 Task: Create a scrum project AgileBolt. Add to scrum project AgileBolt a team member softage.2@softage.net and assign as Project Lead. Add to scrum project AgileBolt a team member softage.3@softage.net
Action: Mouse moved to (203, 56)
Screenshot: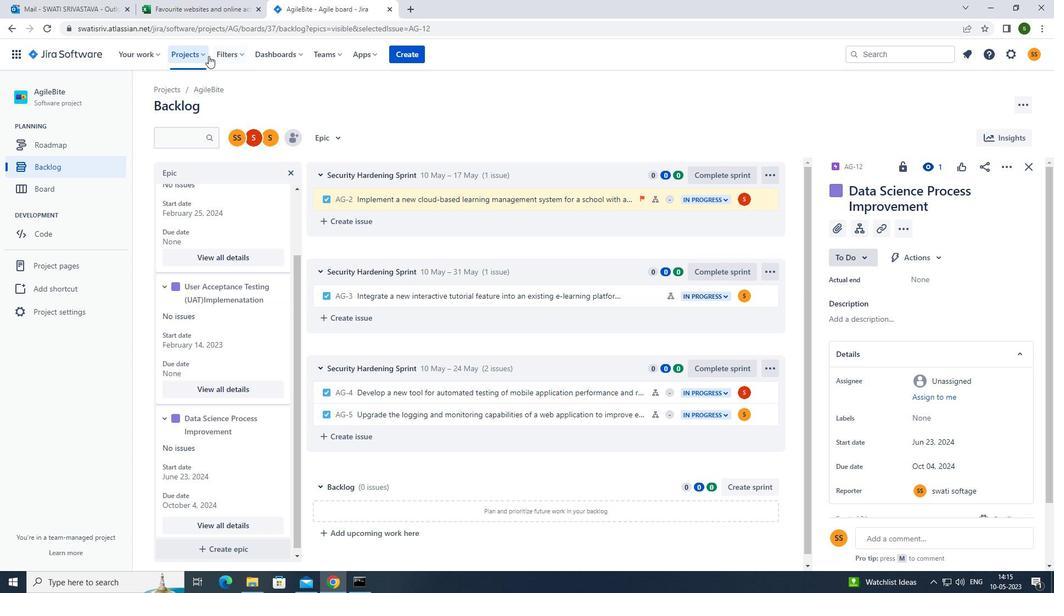 
Action: Mouse pressed left at (203, 56)
Screenshot: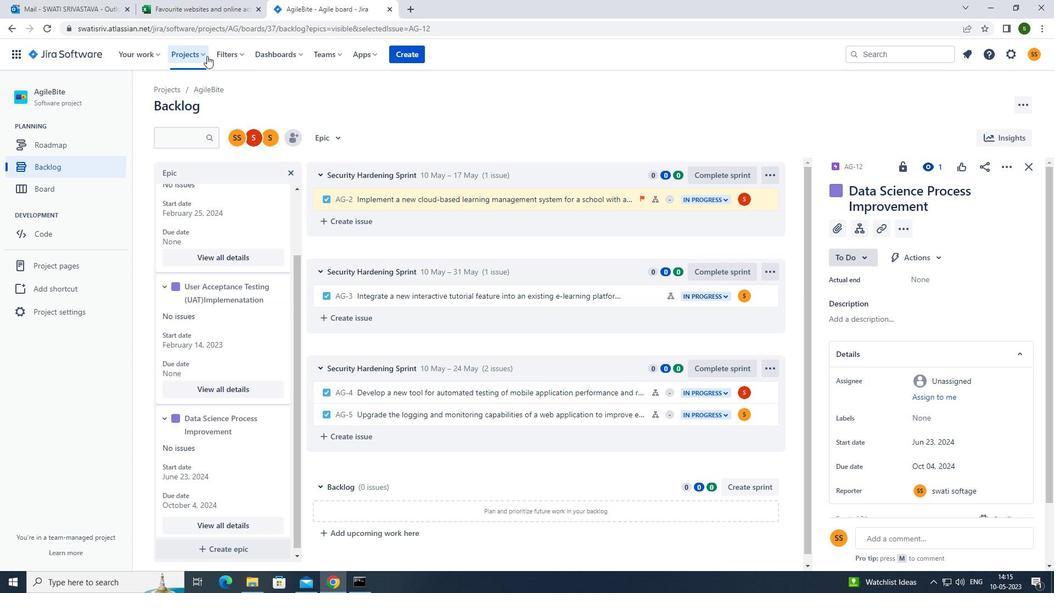 
Action: Mouse moved to (216, 271)
Screenshot: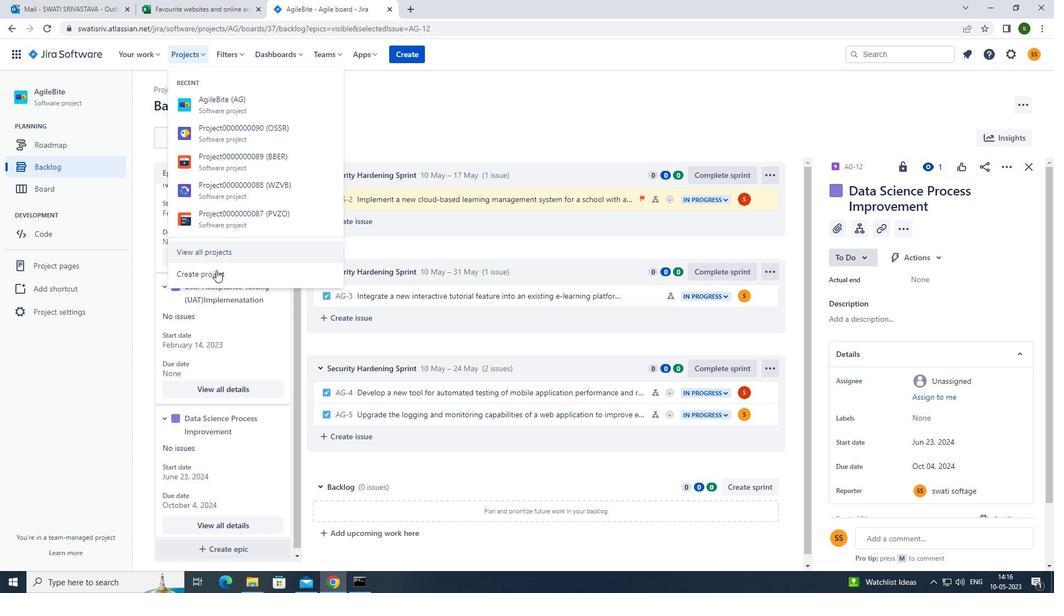 
Action: Mouse pressed left at (216, 271)
Screenshot: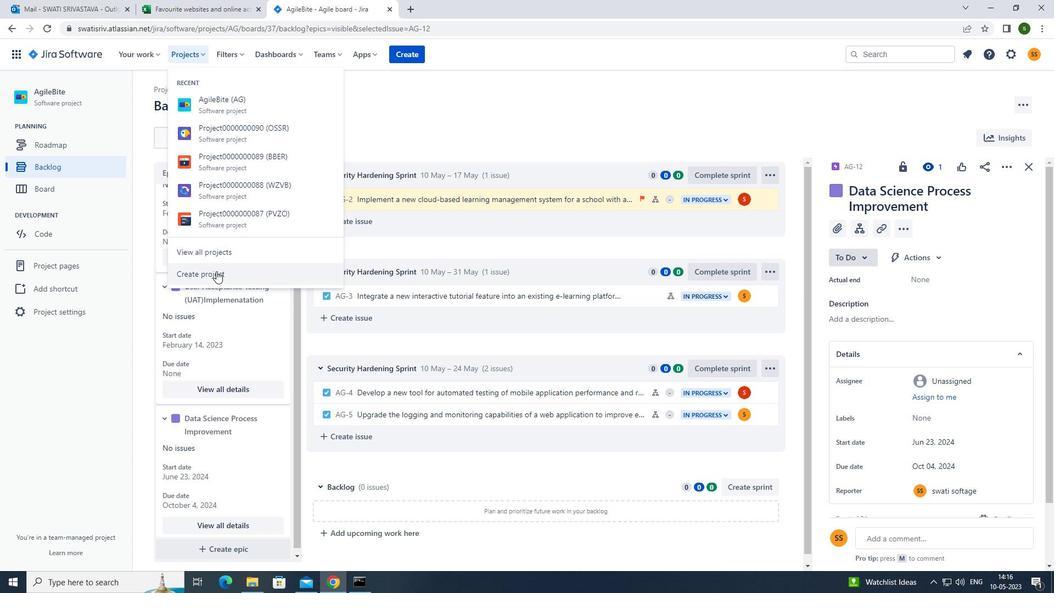 
Action: Mouse moved to (682, 260)
Screenshot: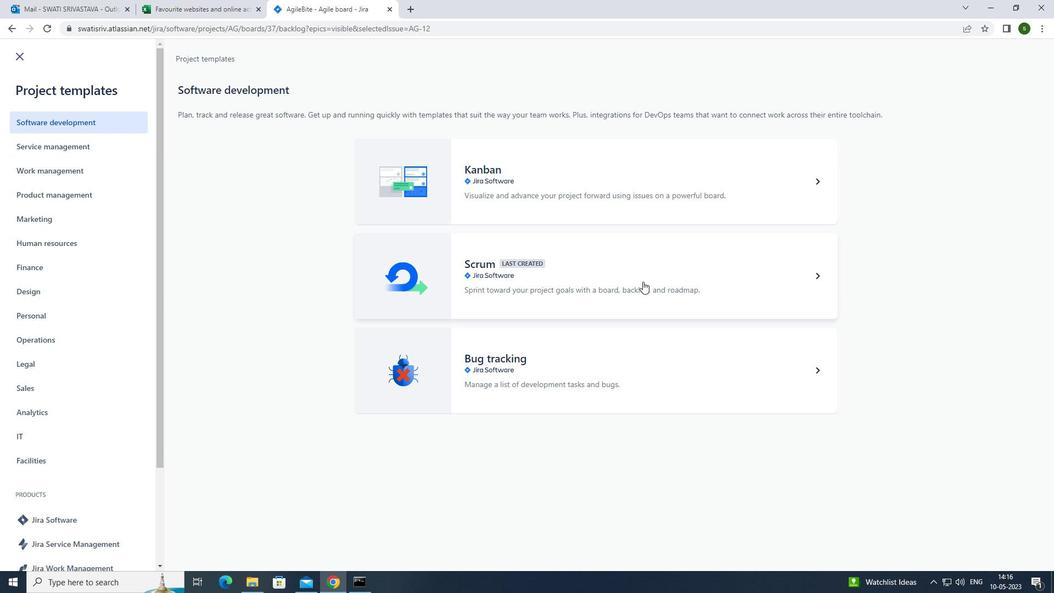 
Action: Mouse pressed left at (682, 260)
Screenshot: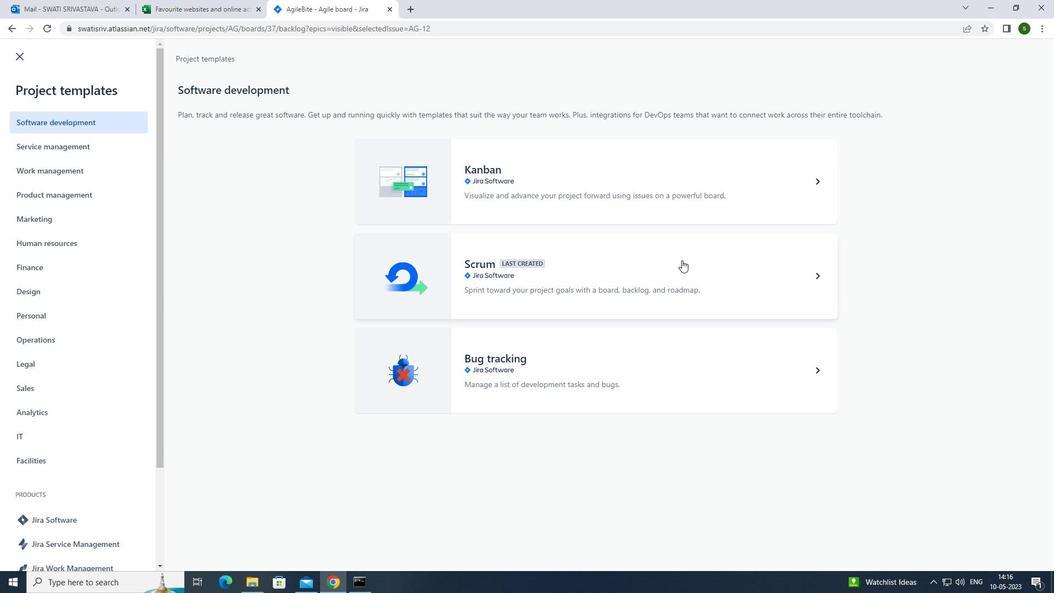 
Action: Mouse moved to (805, 542)
Screenshot: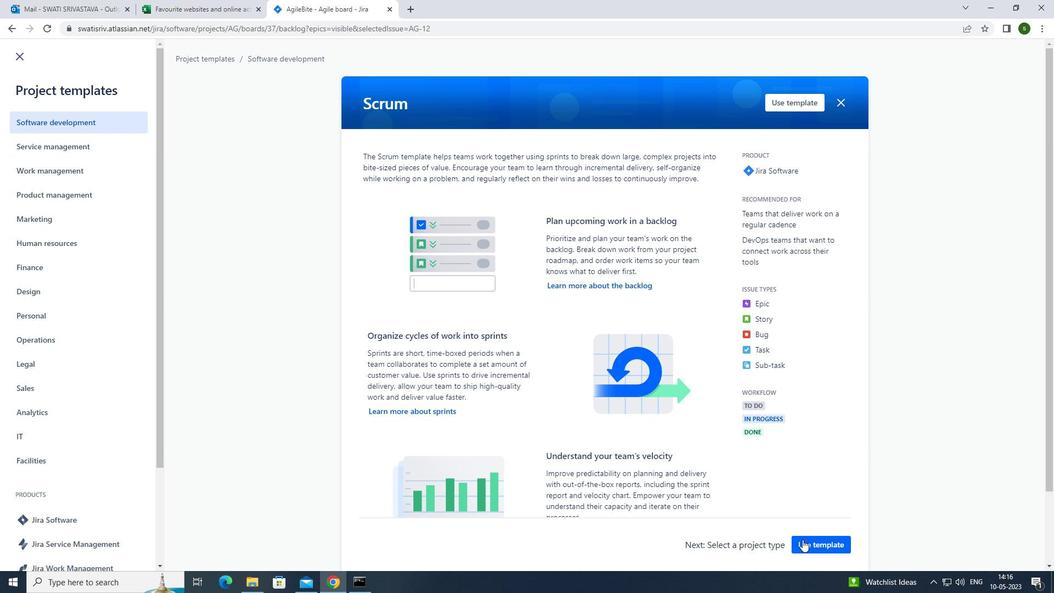 
Action: Mouse pressed left at (805, 542)
Screenshot: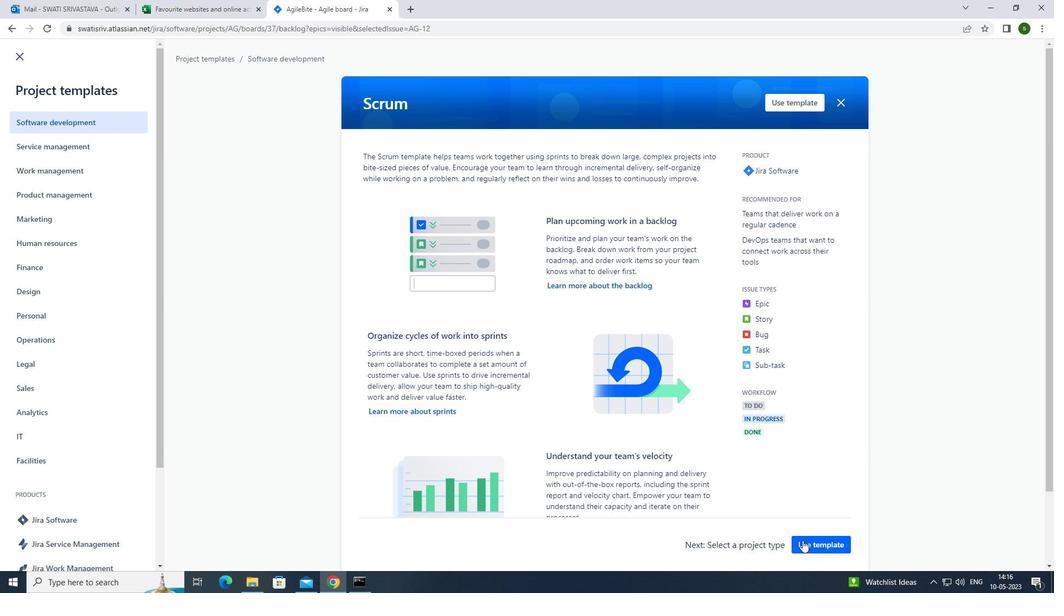 
Action: Mouse moved to (474, 539)
Screenshot: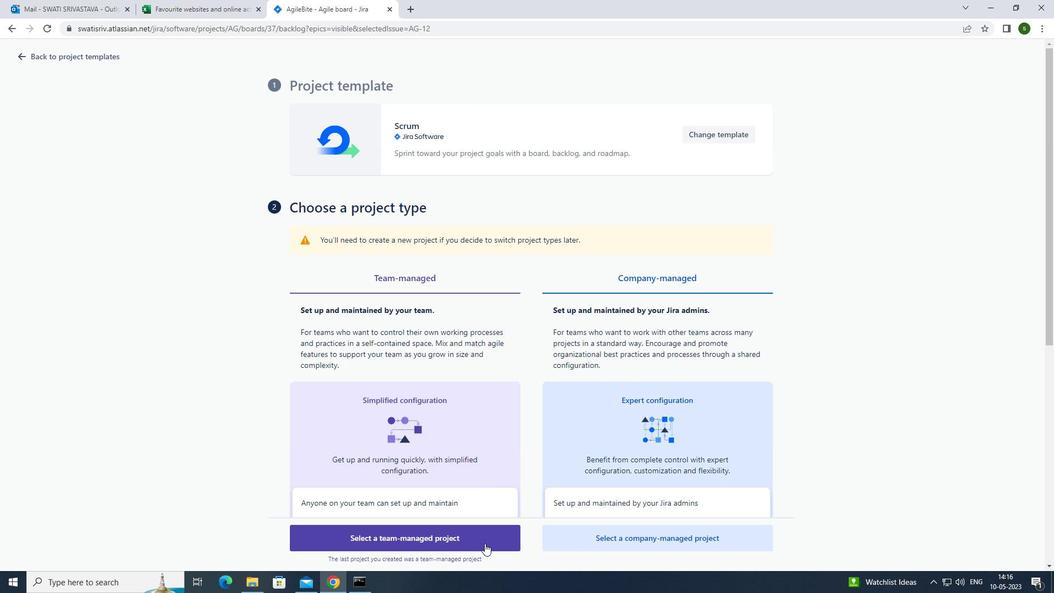 
Action: Mouse pressed left at (474, 539)
Screenshot: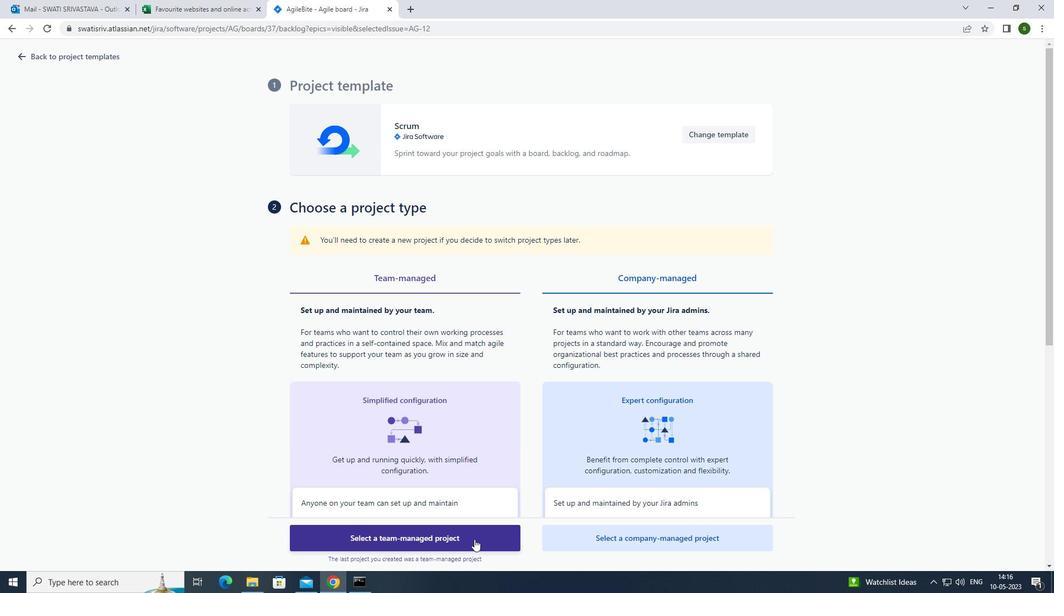 
Action: Mouse moved to (372, 260)
Screenshot: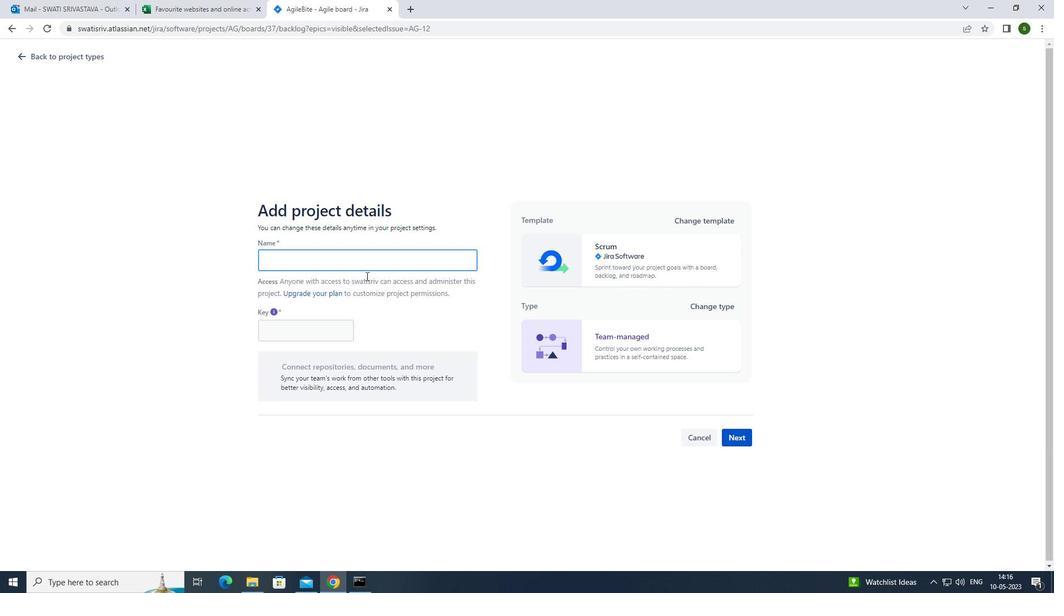
Action: Mouse pressed left at (372, 260)
Screenshot: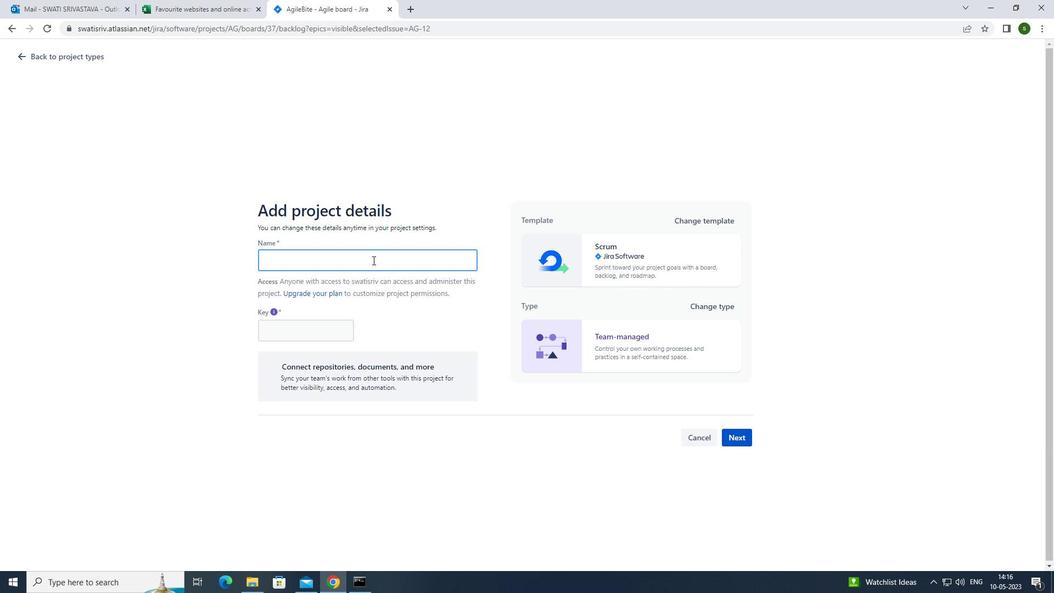 
Action: Mouse moved to (374, 259)
Screenshot: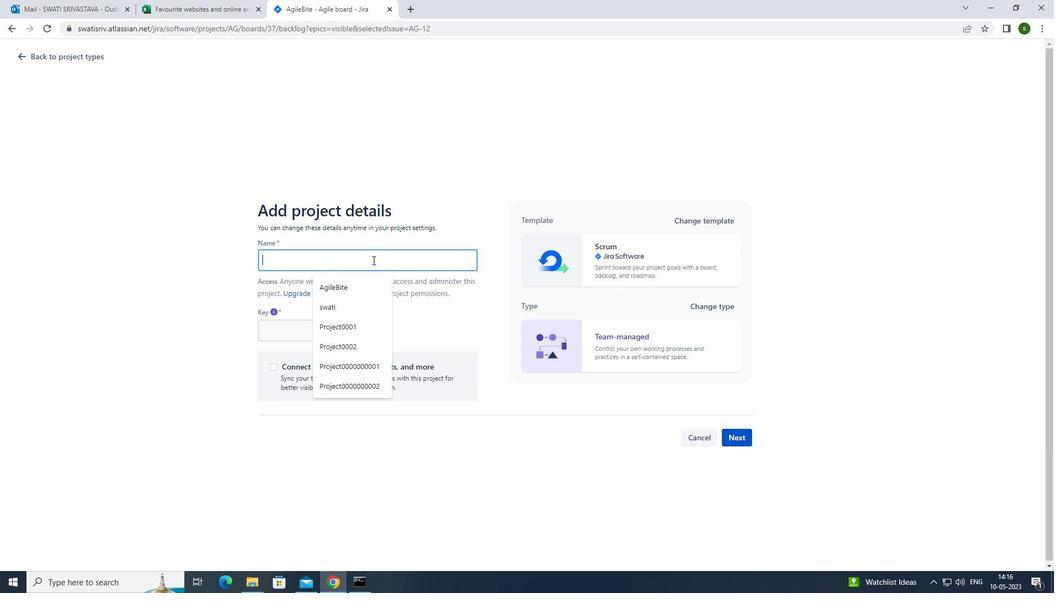 
Action: Key pressed <Key.caps_lock>a<Key.caps_lock>gile<Key.caps_lock>b<Key.caps_lock>olt
Screenshot: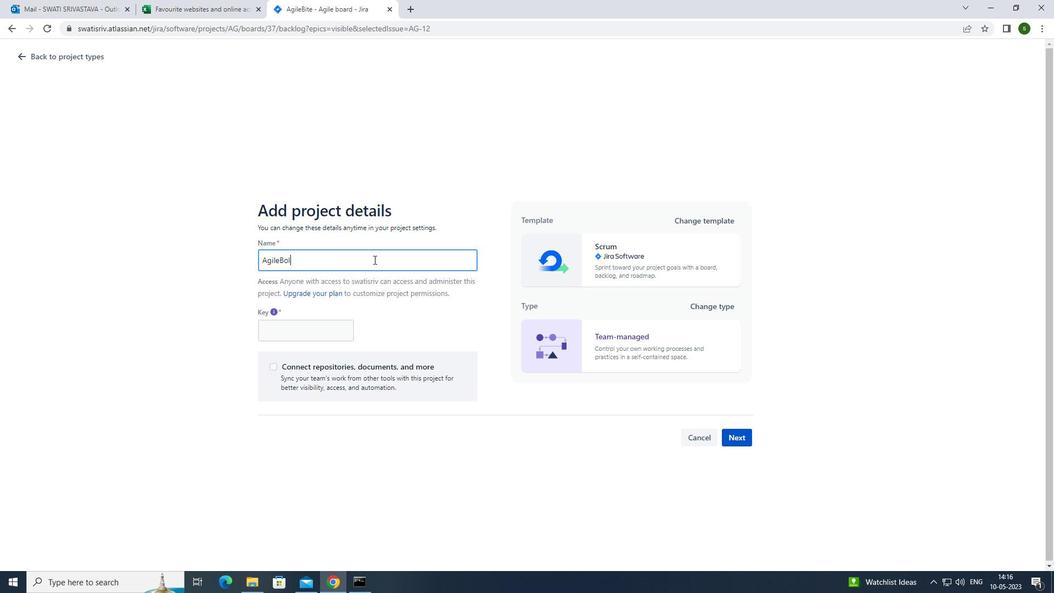 
Action: Mouse moved to (741, 433)
Screenshot: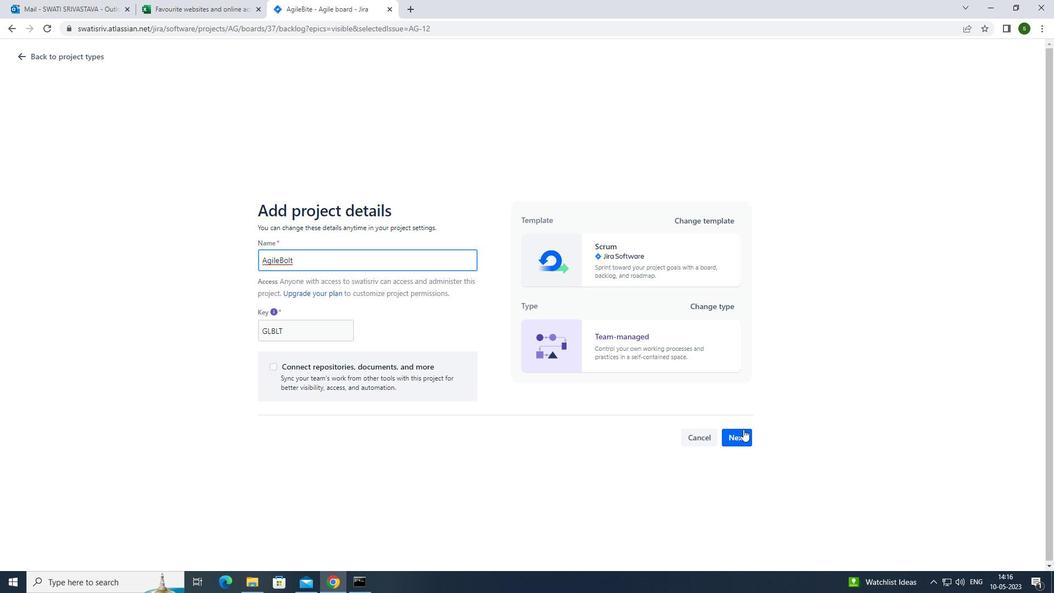 
Action: Mouse pressed left at (741, 433)
Screenshot: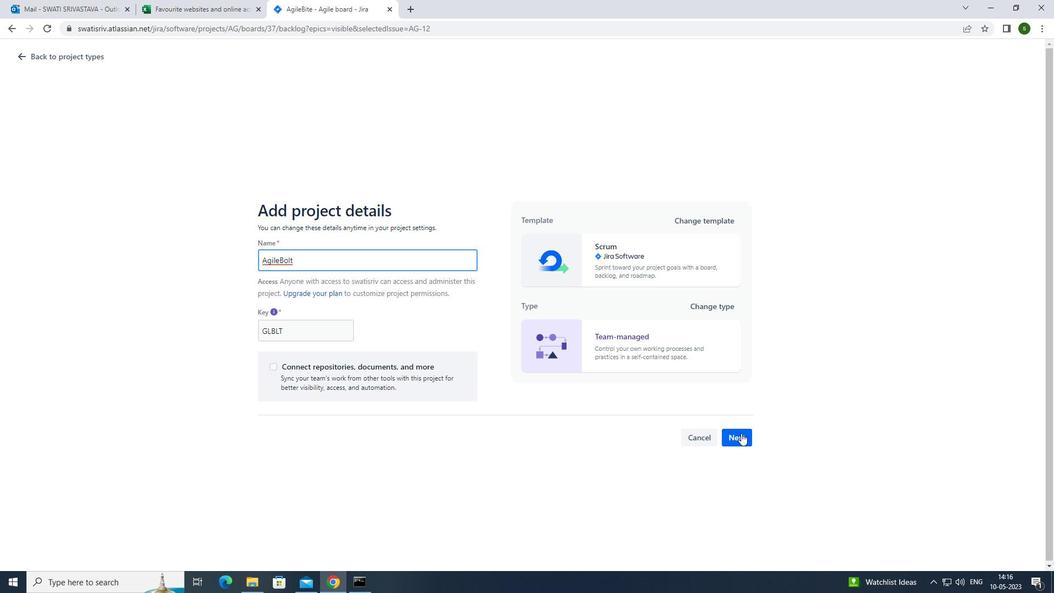 
Action: Mouse moved to (650, 371)
Screenshot: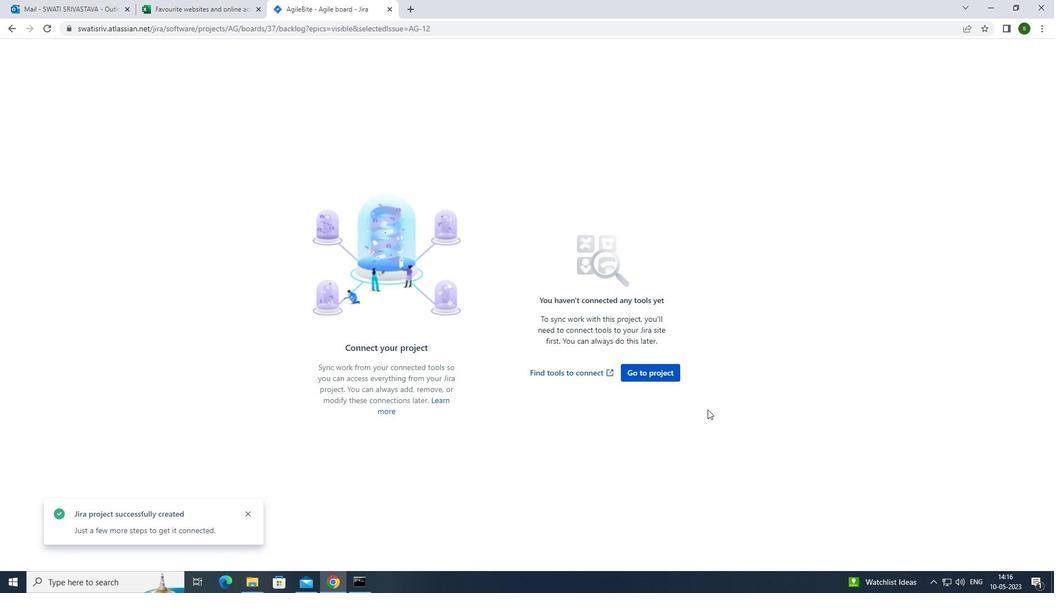 
Action: Mouse pressed left at (650, 371)
Screenshot: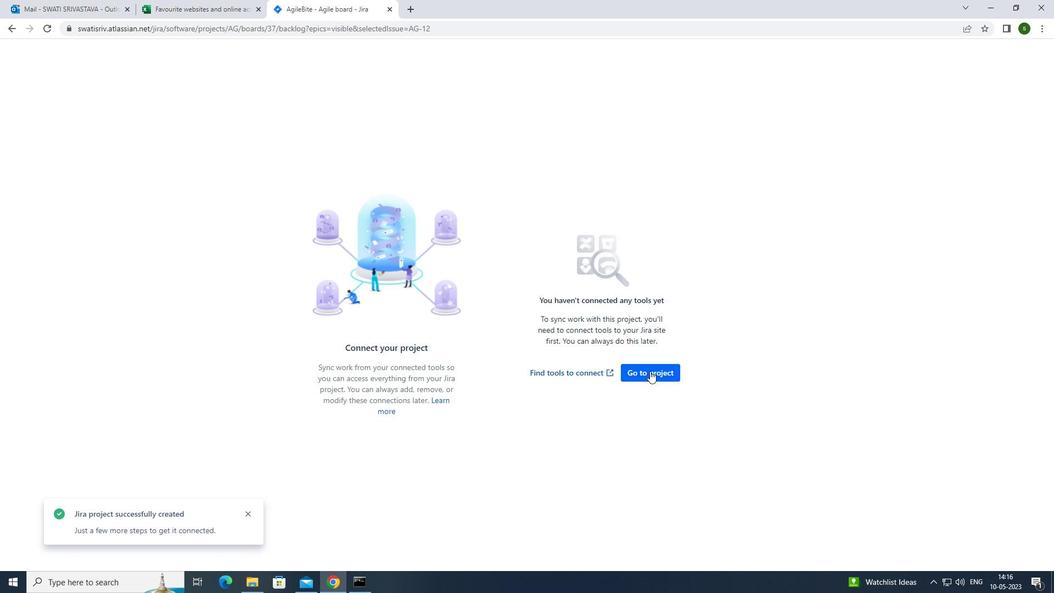 
Action: Mouse moved to (266, 146)
Screenshot: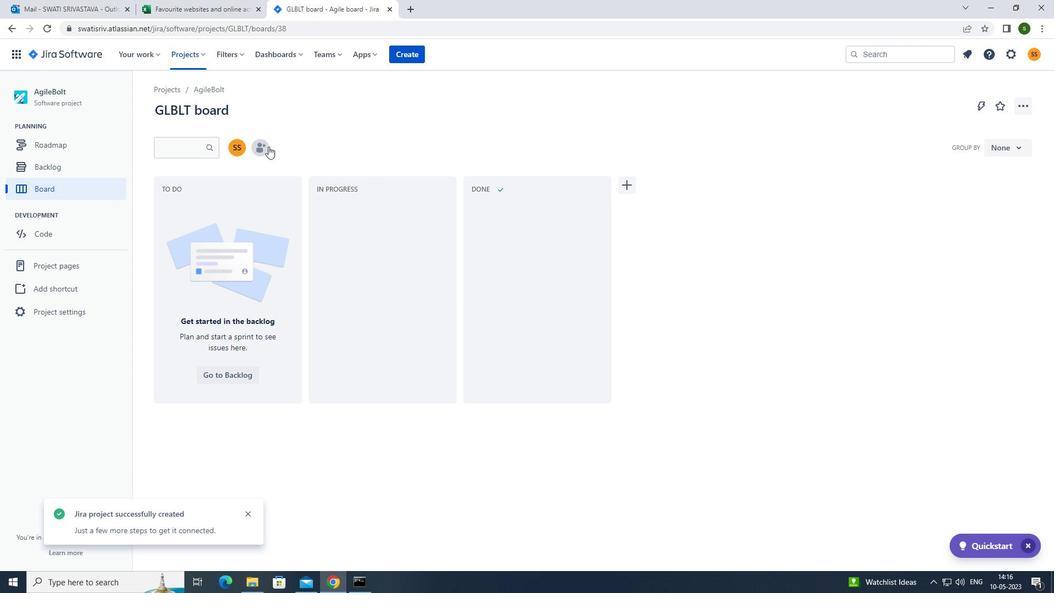
Action: Mouse pressed left at (266, 146)
Screenshot: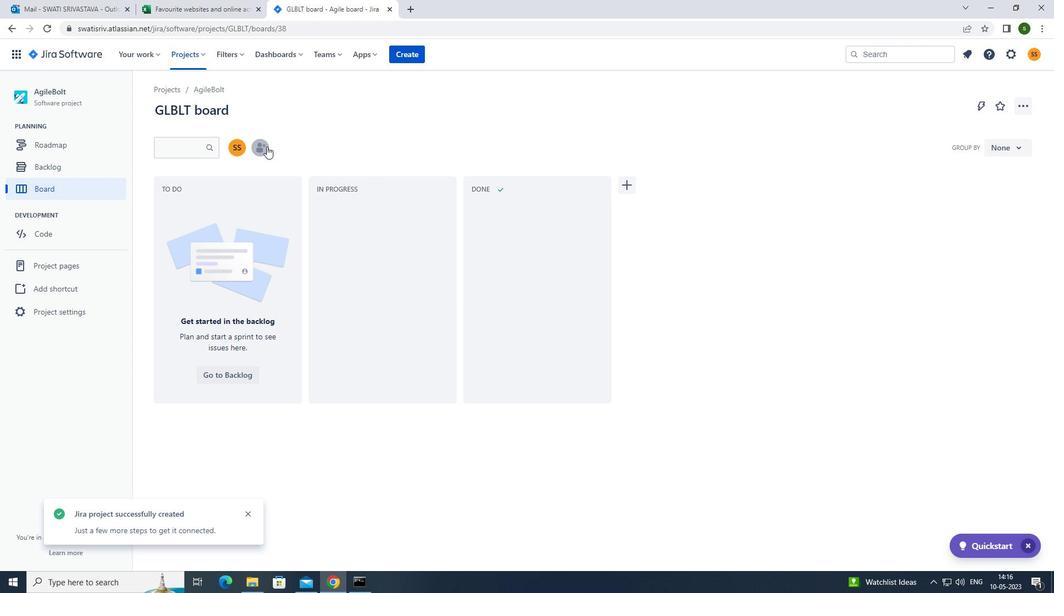 
Action: Mouse moved to (476, 139)
Screenshot: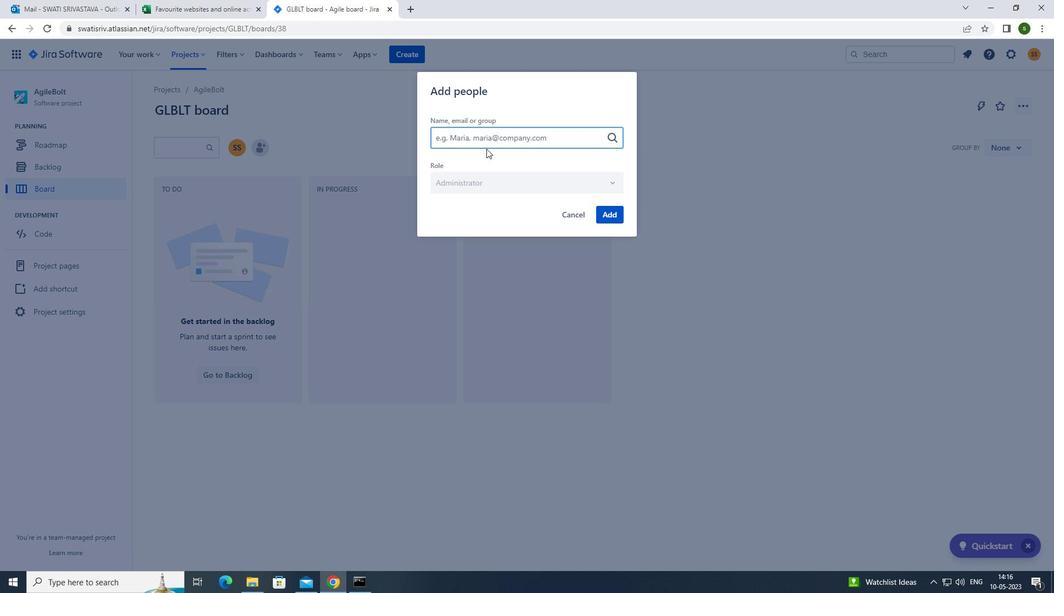 
Action: Key pressed softage
Screenshot: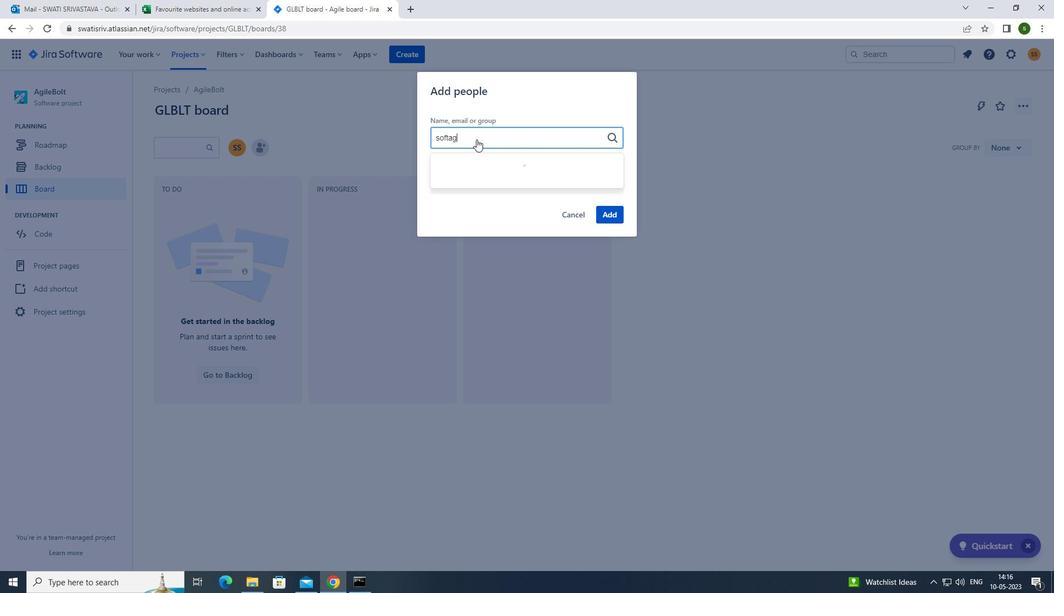 
Action: Mouse moved to (486, 207)
Screenshot: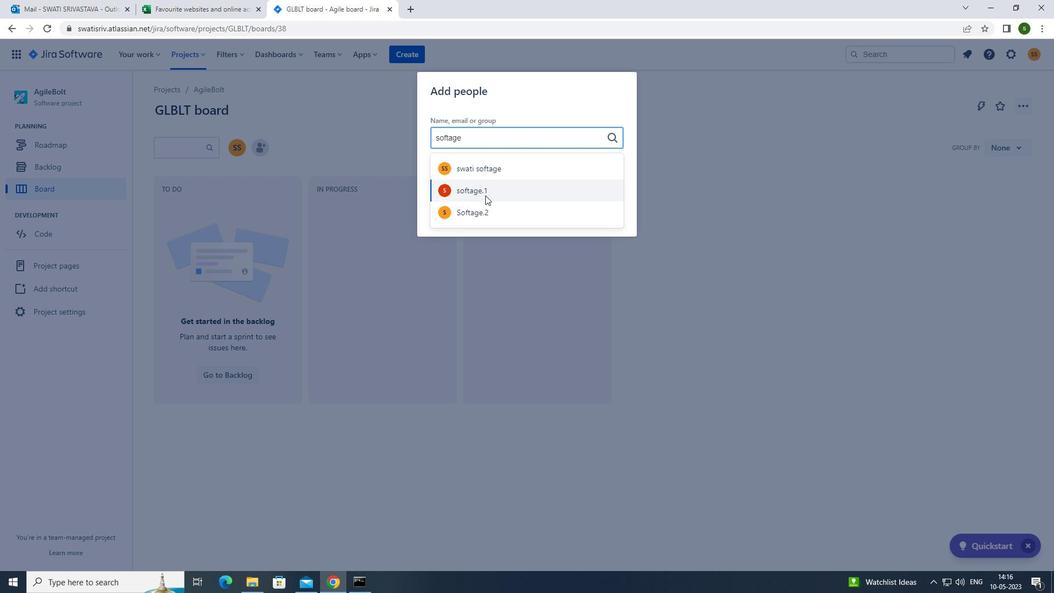 
Action: Mouse pressed left at (486, 207)
Screenshot: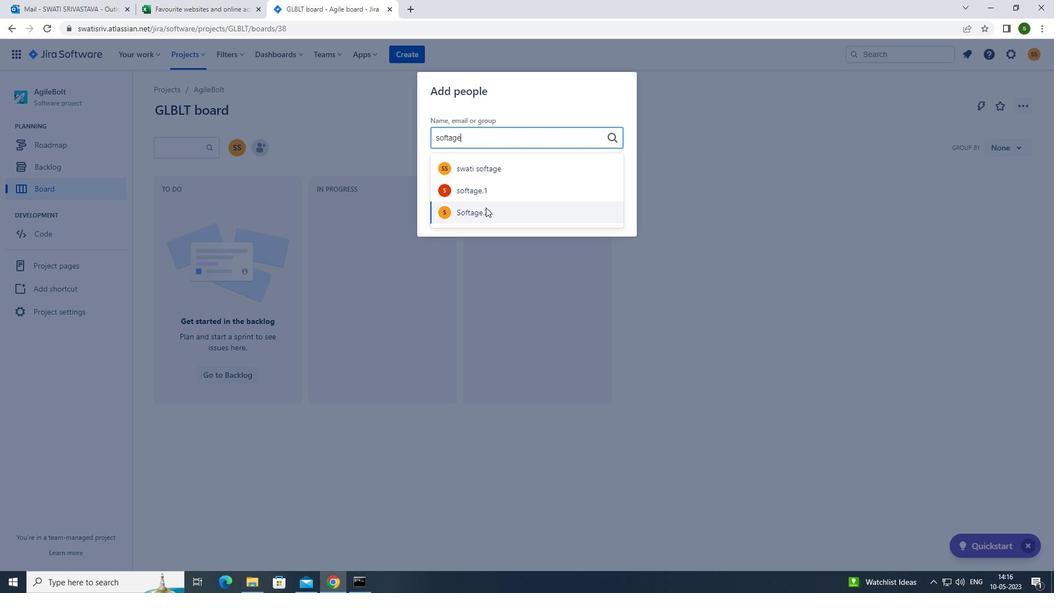 
Action: Mouse moved to (608, 211)
Screenshot: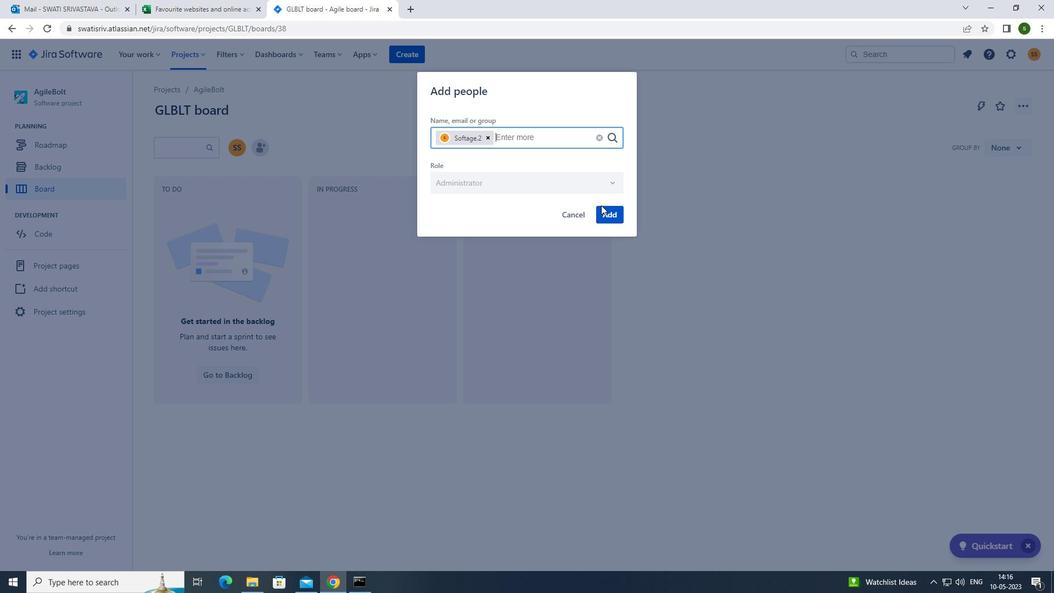
Action: Mouse pressed left at (608, 211)
Screenshot: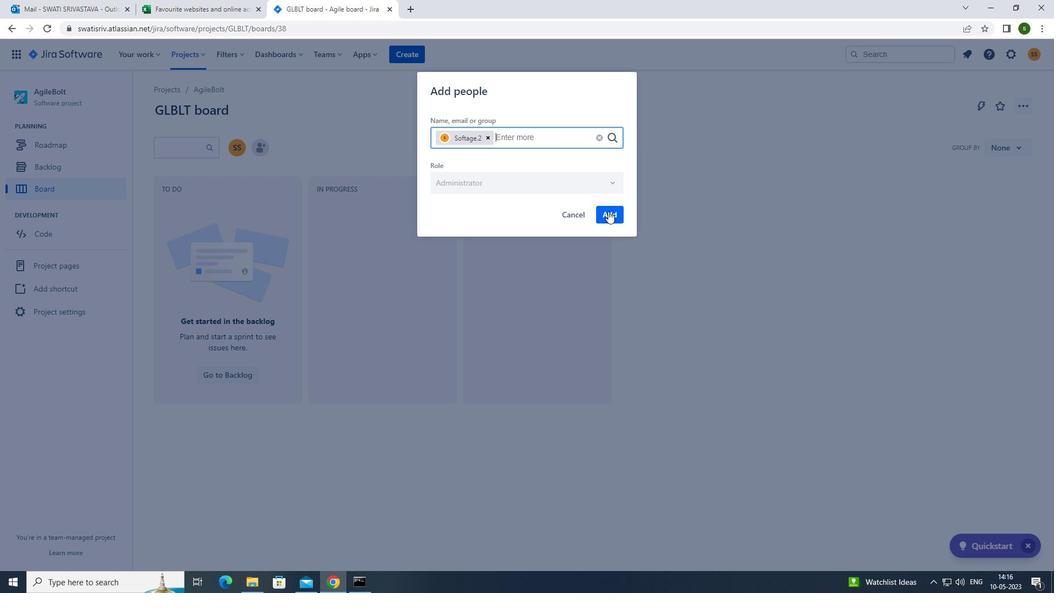 
Action: Mouse moved to (64, 310)
Screenshot: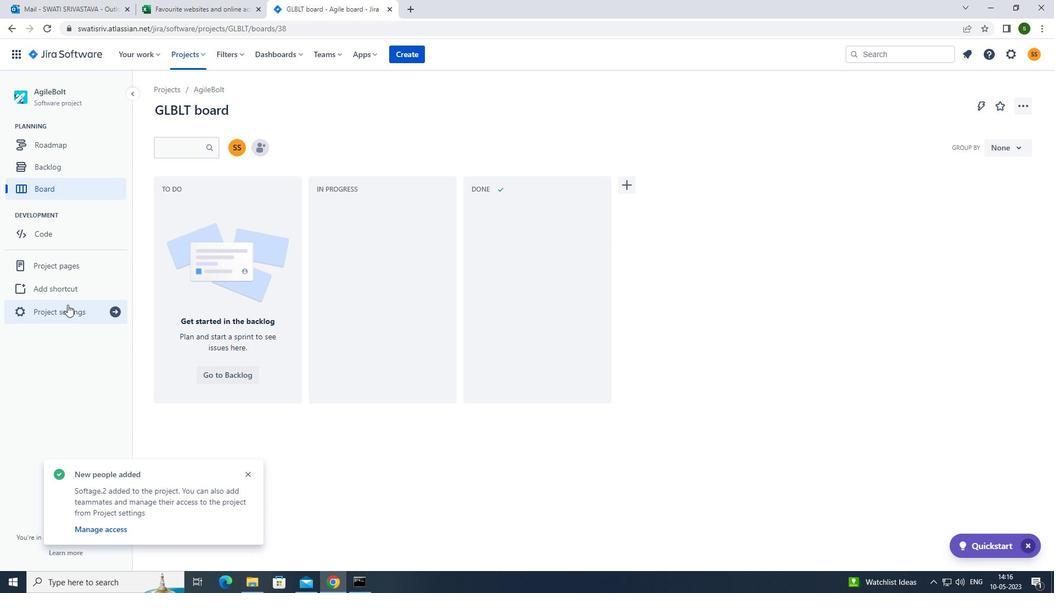 
Action: Mouse pressed left at (64, 310)
Screenshot: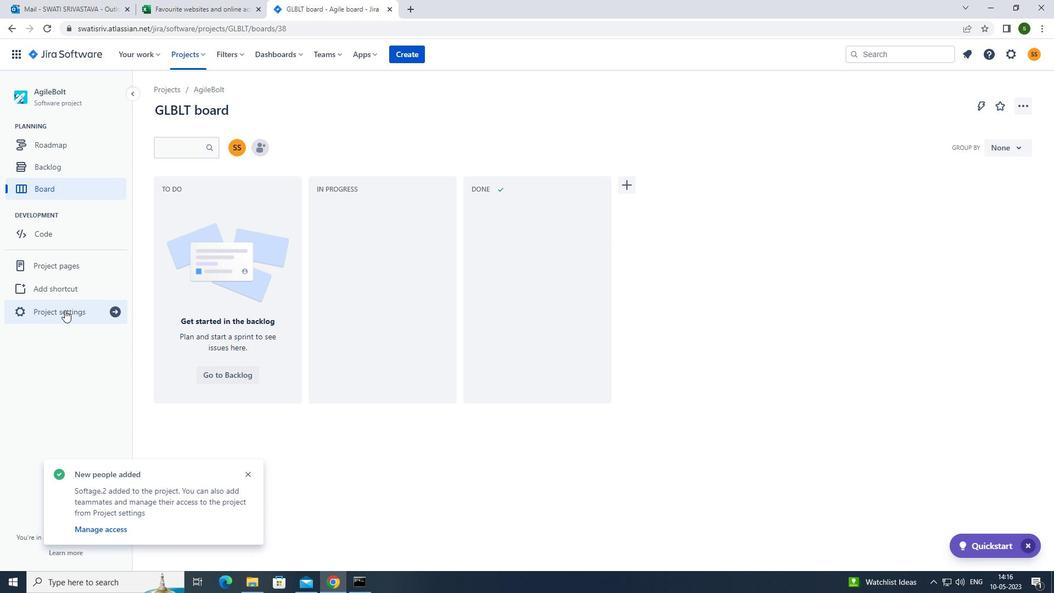 
Action: Mouse moved to (629, 397)
Screenshot: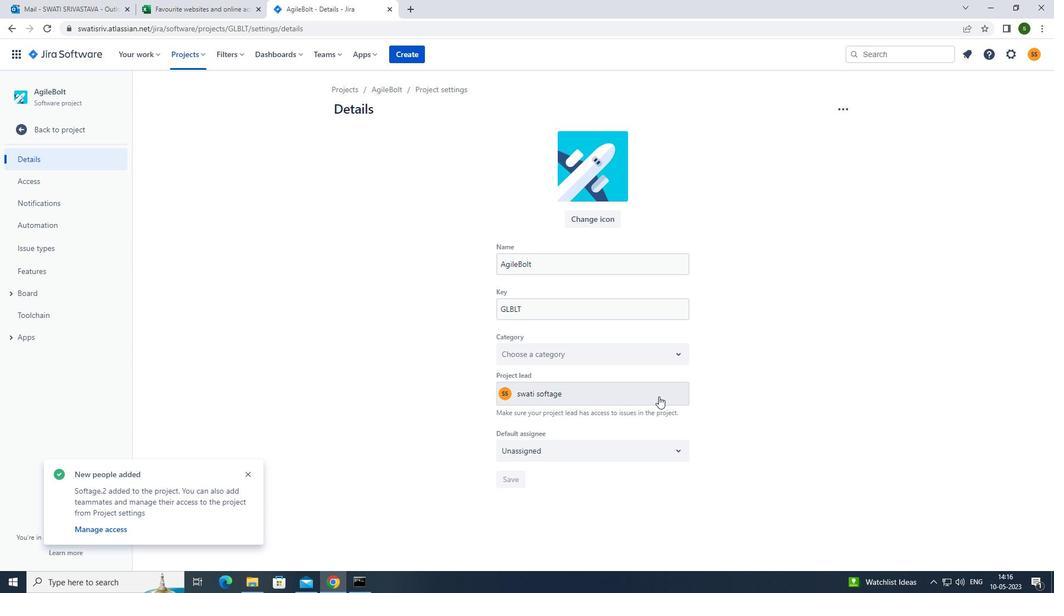 
Action: Mouse pressed left at (629, 397)
Screenshot: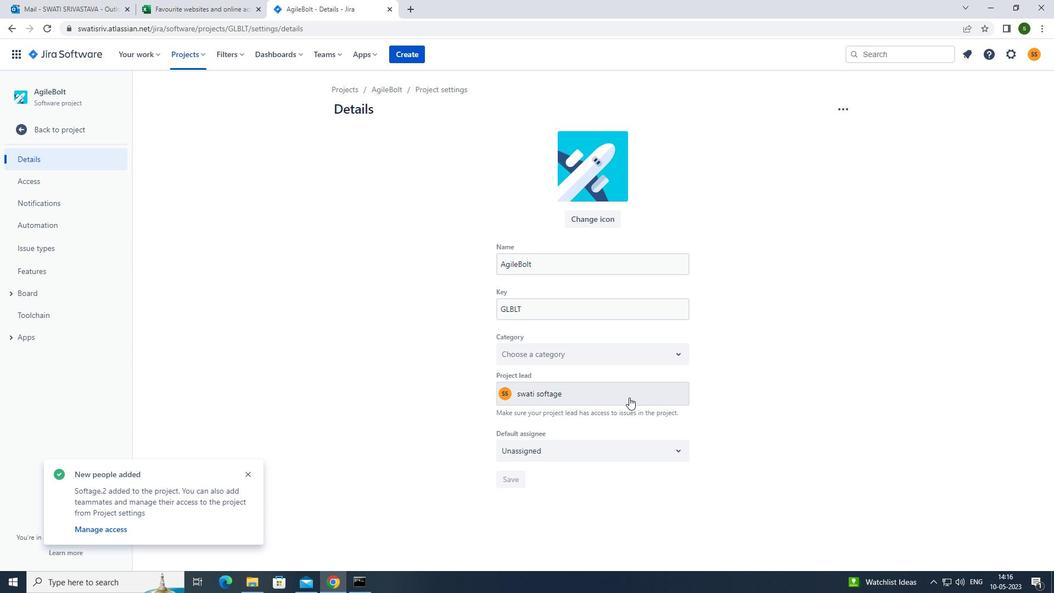 
Action: Mouse moved to (568, 555)
Screenshot: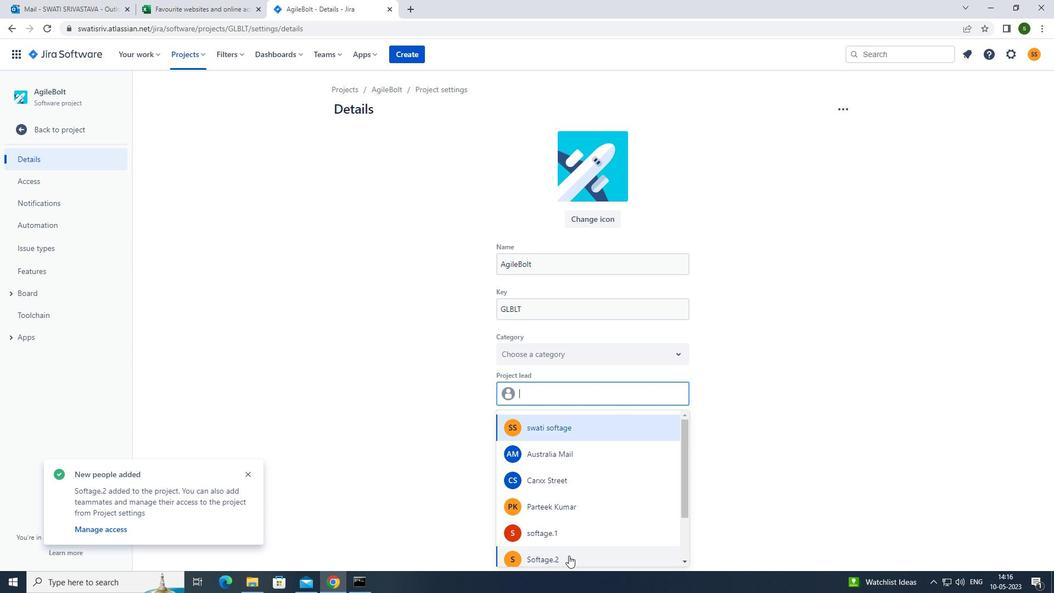 
Action: Mouse pressed left at (568, 555)
Screenshot: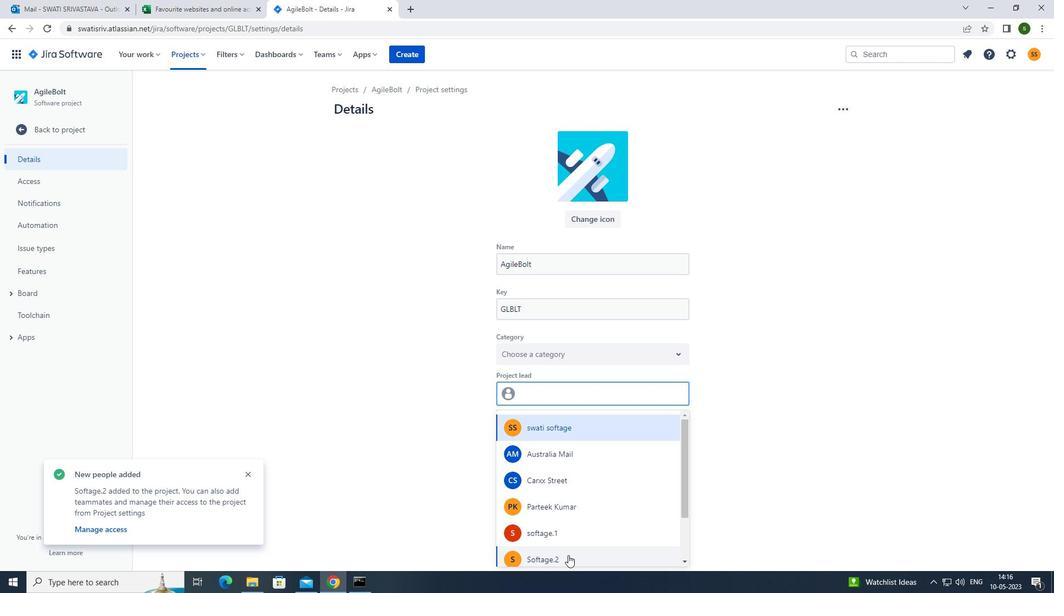 
Action: Mouse moved to (515, 479)
Screenshot: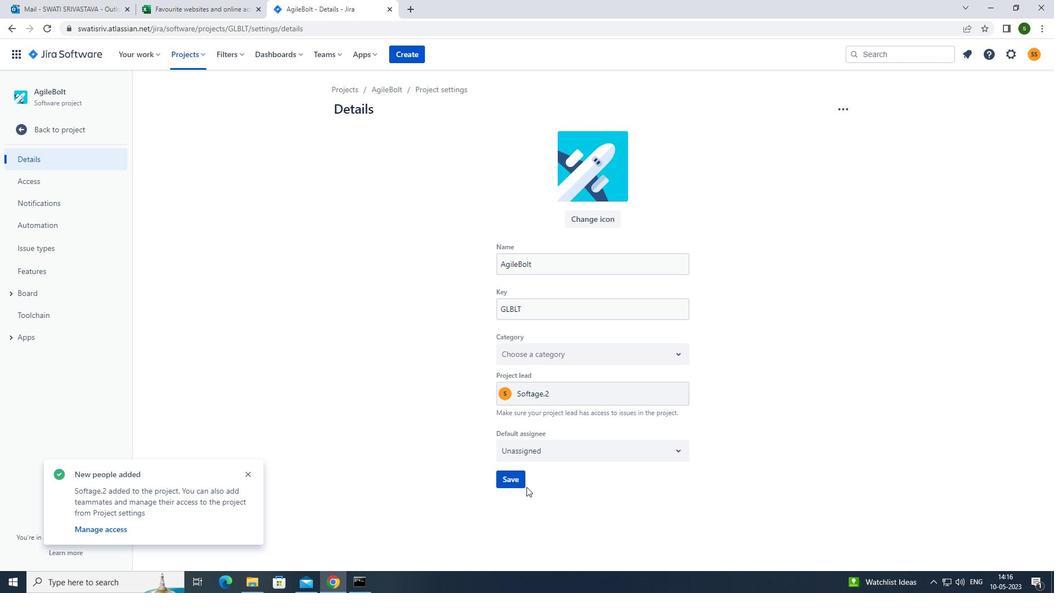 
Action: Mouse pressed left at (515, 479)
Screenshot: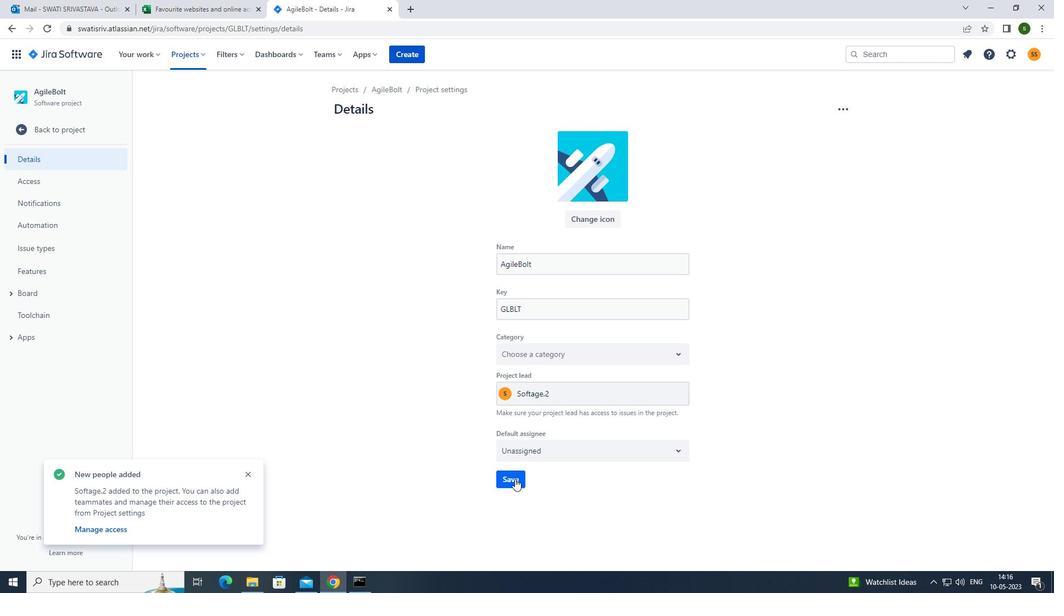 
Action: Mouse moved to (36, 124)
Screenshot: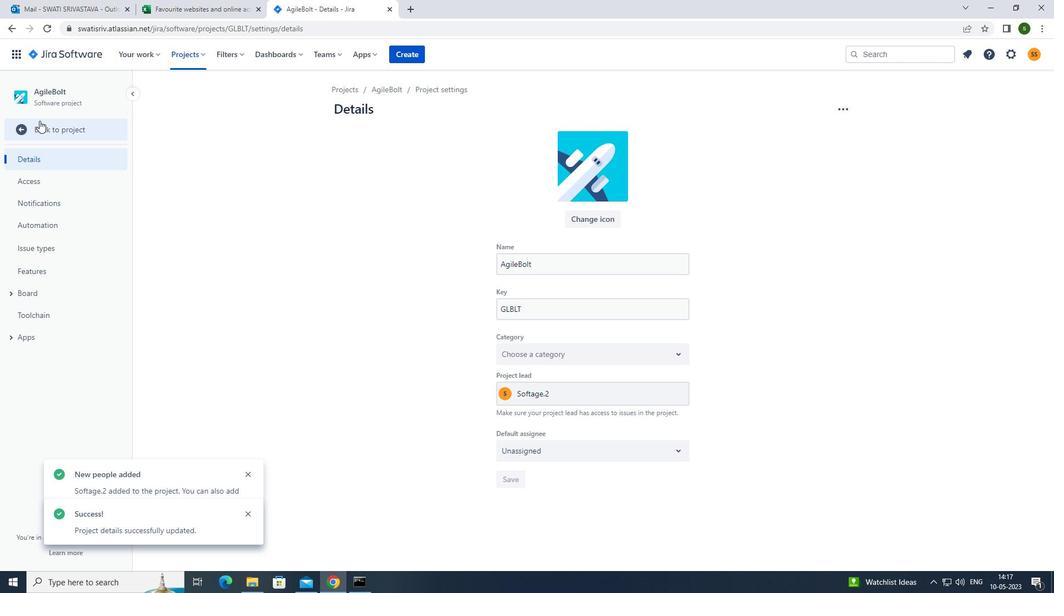 
Action: Mouse pressed left at (36, 124)
Screenshot: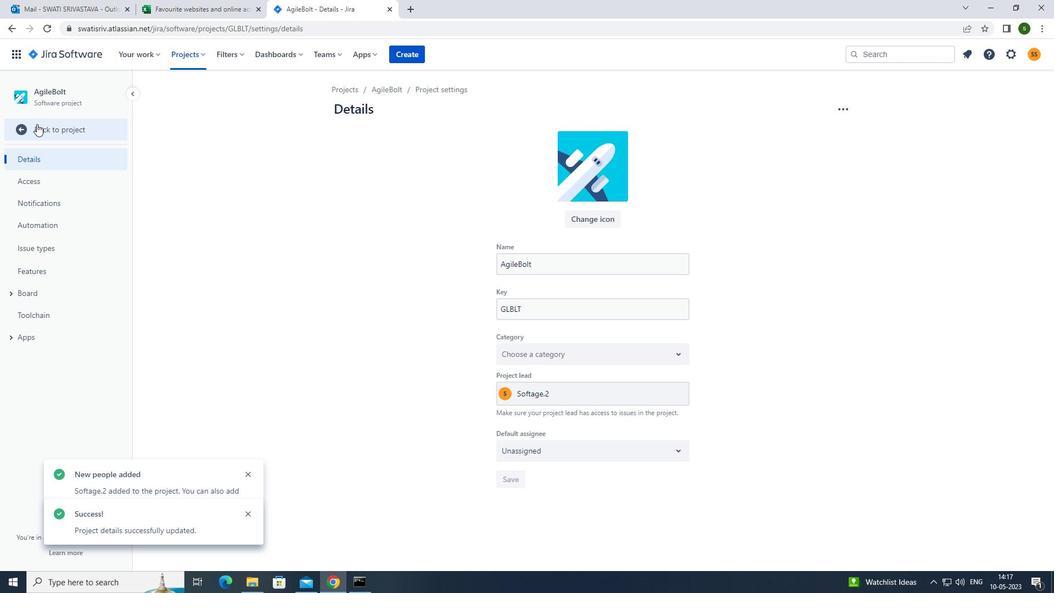 
Action: Mouse moved to (265, 150)
Screenshot: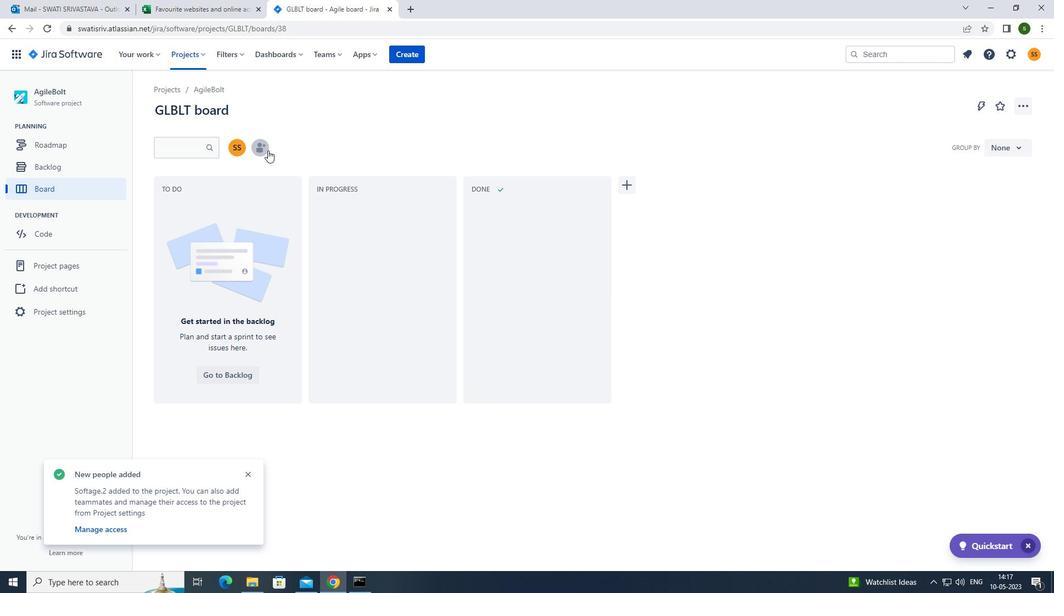 
Action: Mouse pressed left at (265, 150)
Screenshot: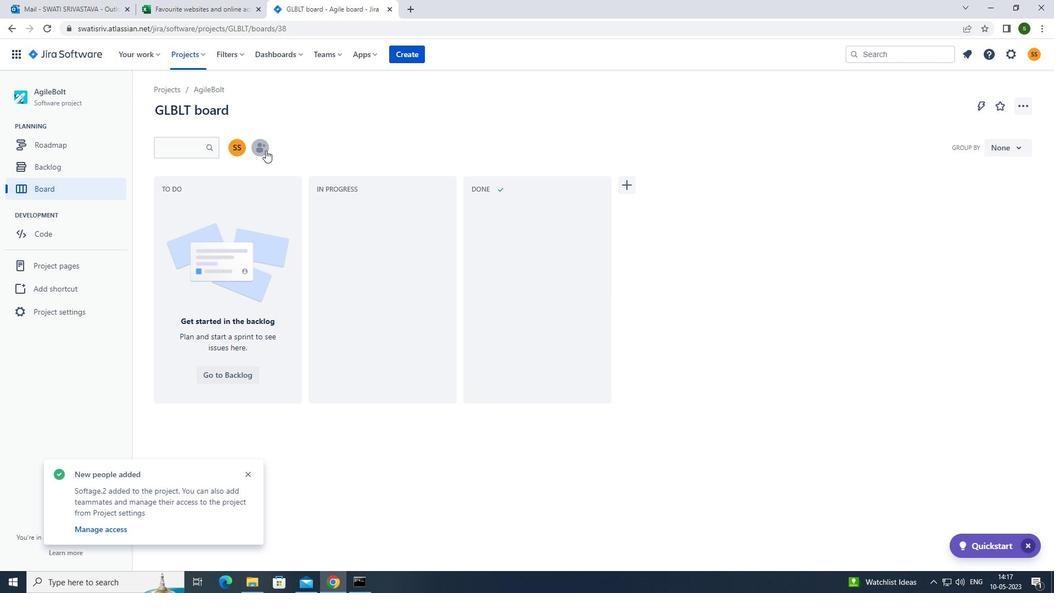 
Action: Mouse moved to (481, 137)
Screenshot: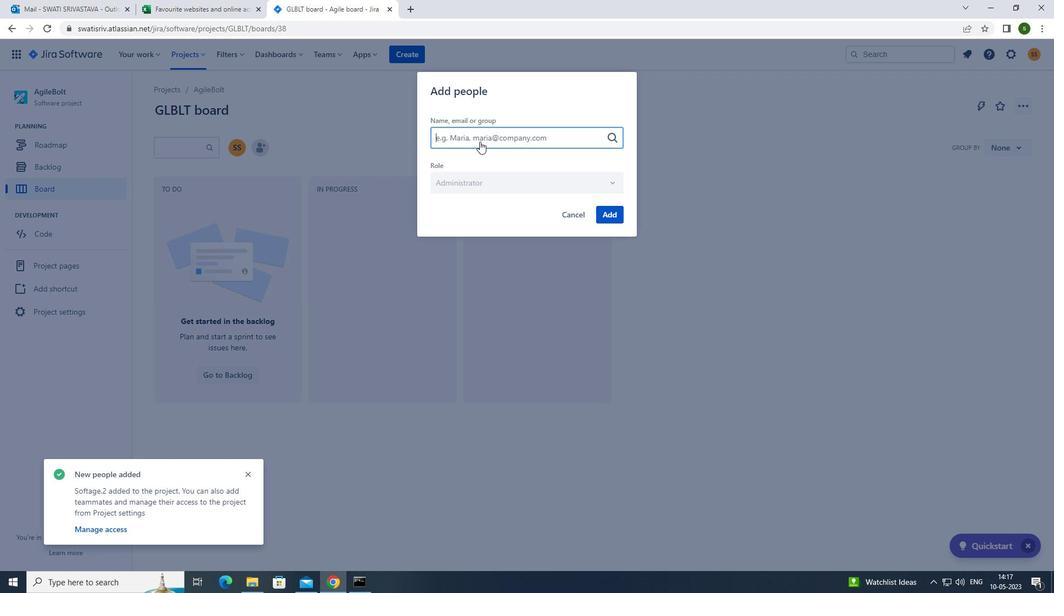 
Action: Mouse pressed left at (481, 137)
Screenshot: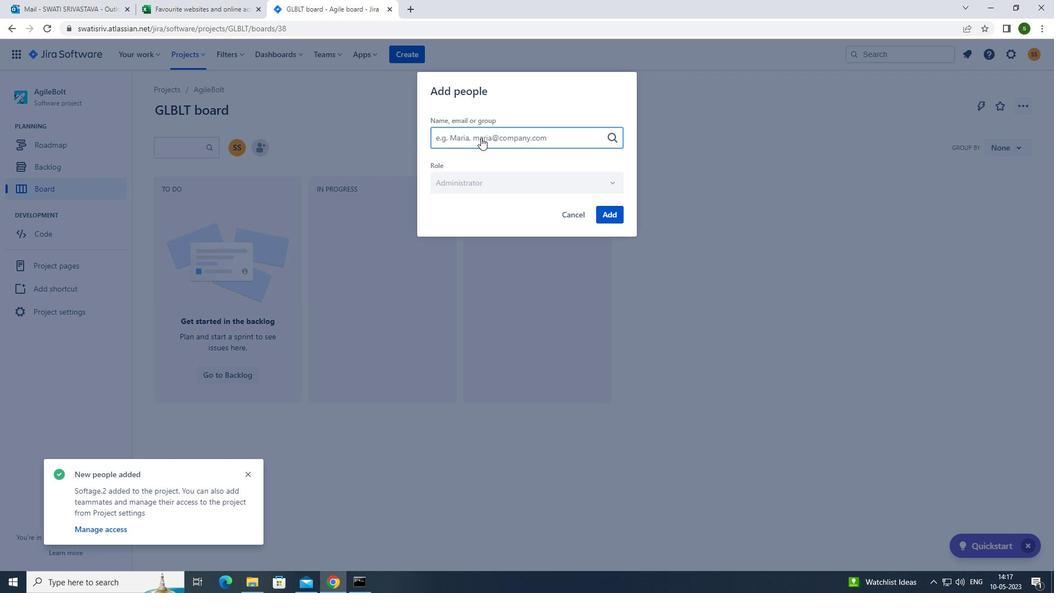 
Action: Mouse moved to (481, 137)
Screenshot: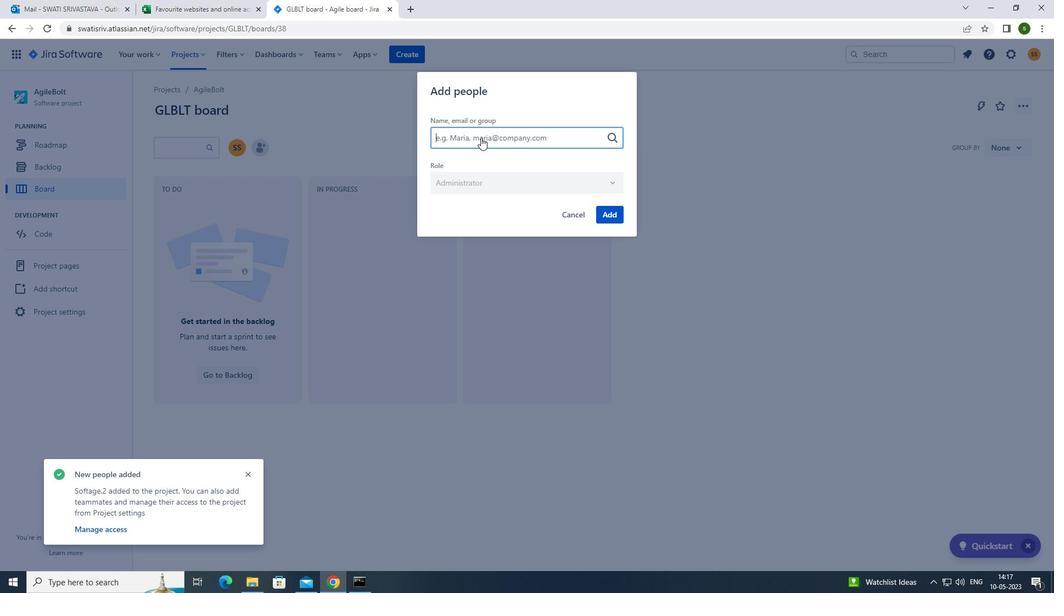 
Action: Key pressed softage.3<Key.shift>@SOFTAGE.NET
Screenshot: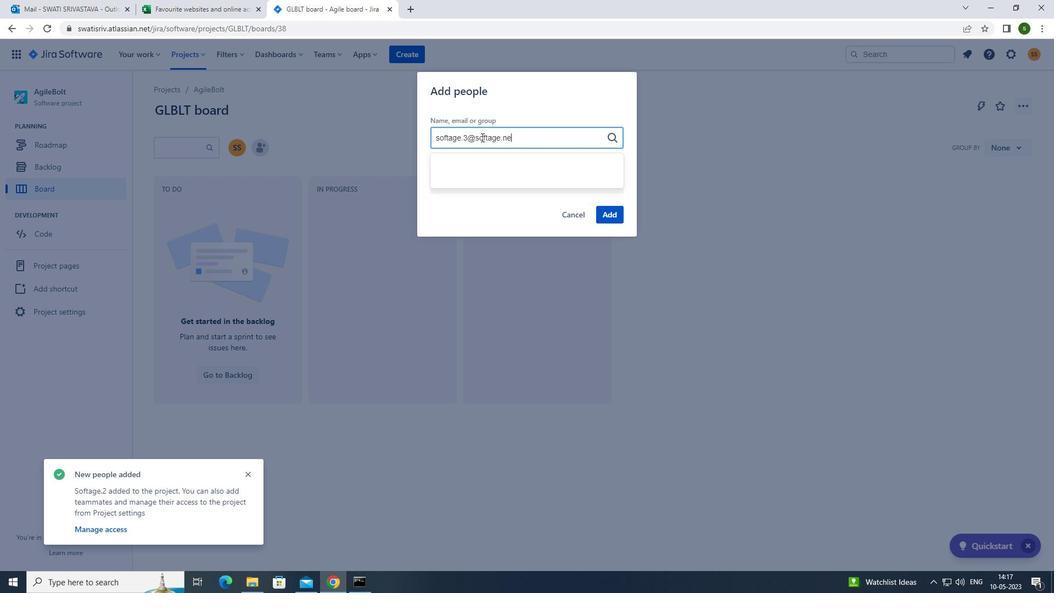 
Action: Mouse moved to (516, 170)
Screenshot: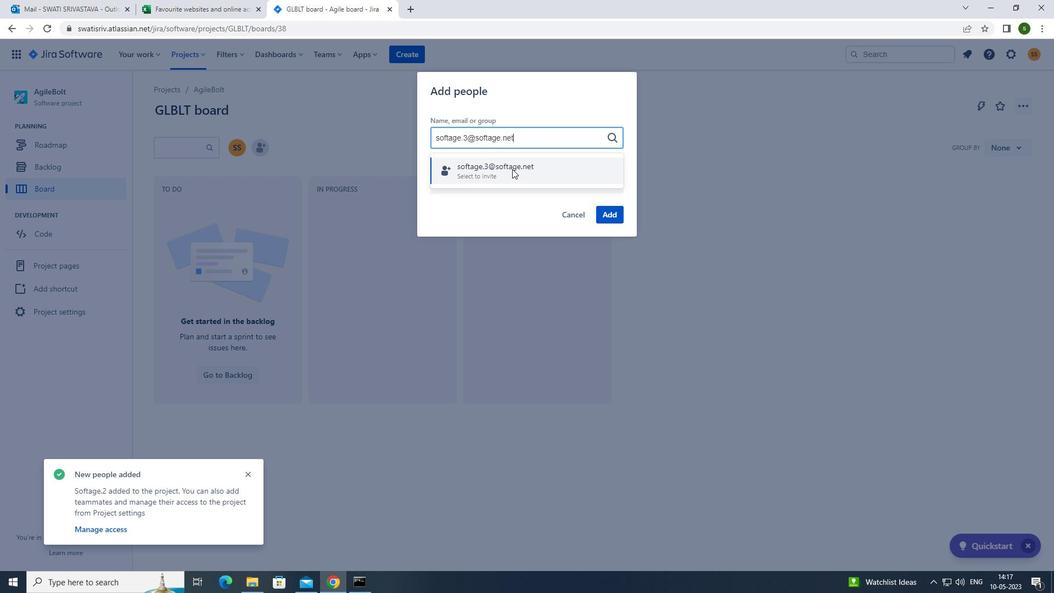 
Action: Mouse pressed left at (516, 170)
Screenshot: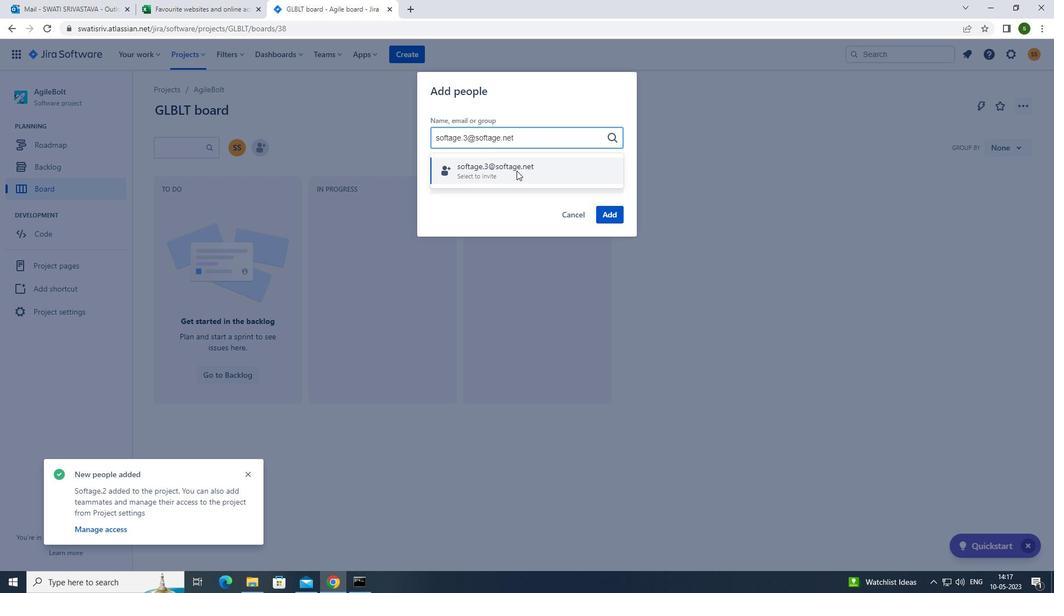 
Action: Mouse moved to (604, 210)
Screenshot: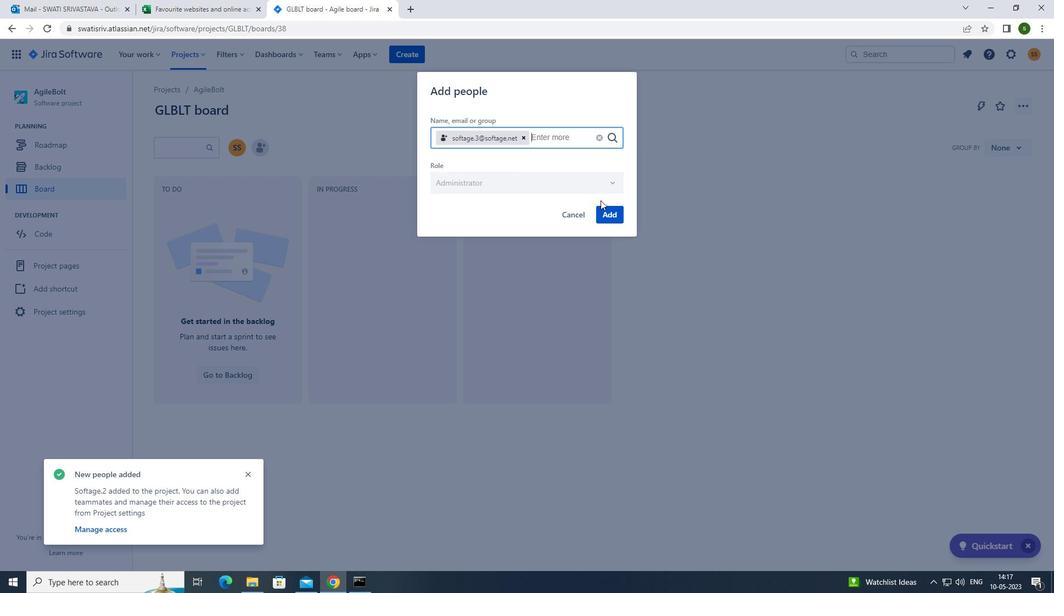 
Action: Mouse pressed left at (604, 210)
Screenshot: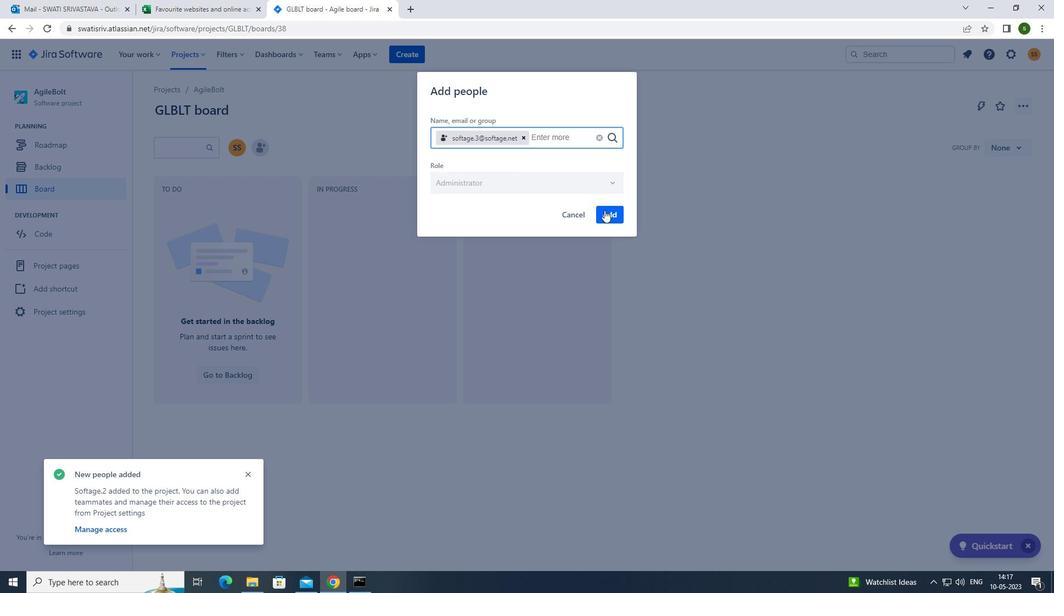 
Action: Mouse moved to (602, 210)
Screenshot: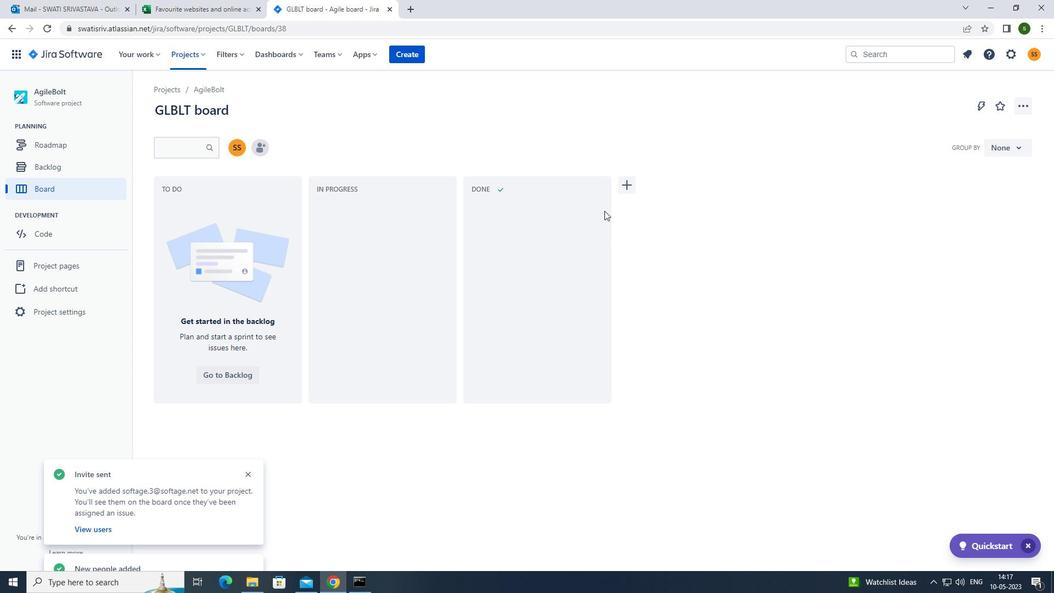 
